 Task: Create Card Social Media Content Review in Board Influencer Marketing Platforms and Tools to Workspace Branding Agencies. Create Card Food and Dining Review in Board Sales Territory Planning and Management to Workspace Branding Agencies. Create Card Social Media Advertising Review in Board Content Marketing Interactive Quiz Creation and Promotion Strategy to Workspace Branding Agencies
Action: Mouse moved to (88, 45)
Screenshot: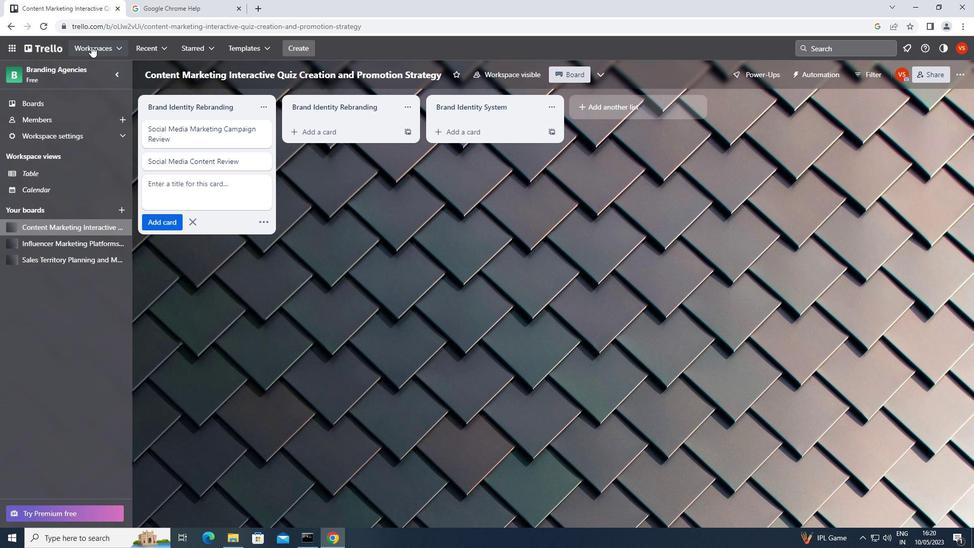
Action: Mouse pressed left at (88, 45)
Screenshot: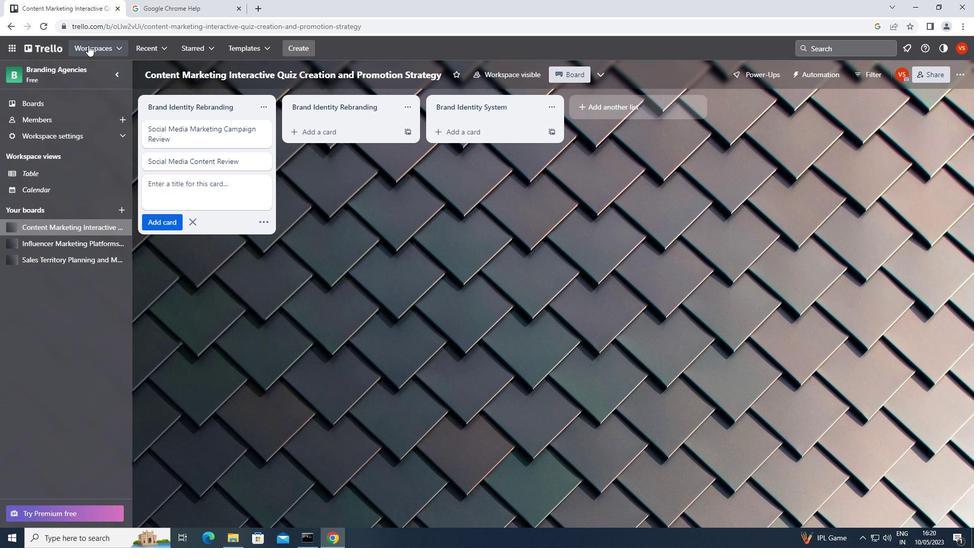 
Action: Mouse moved to (160, 191)
Screenshot: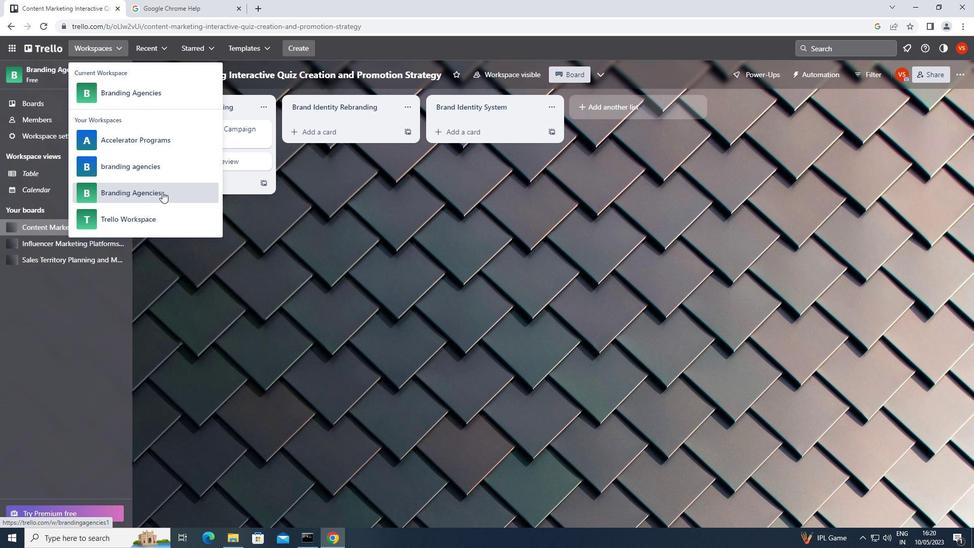 
Action: Mouse pressed left at (160, 191)
Screenshot: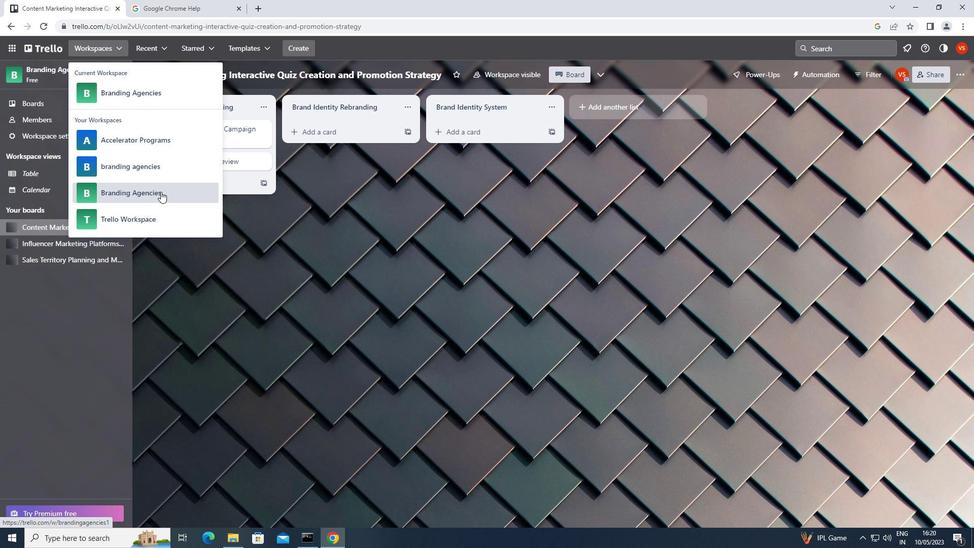 
Action: Mouse moved to (727, 412)
Screenshot: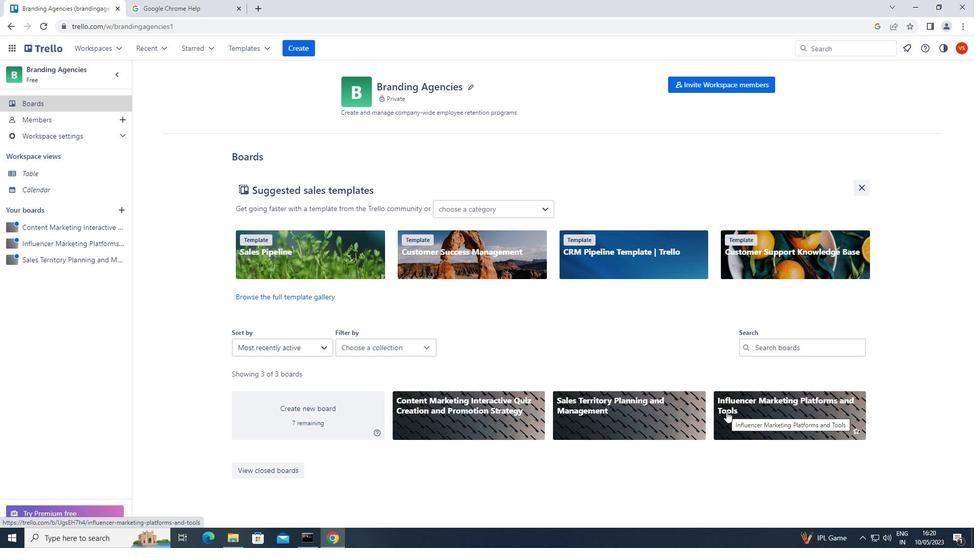 
Action: Mouse pressed left at (727, 412)
Screenshot: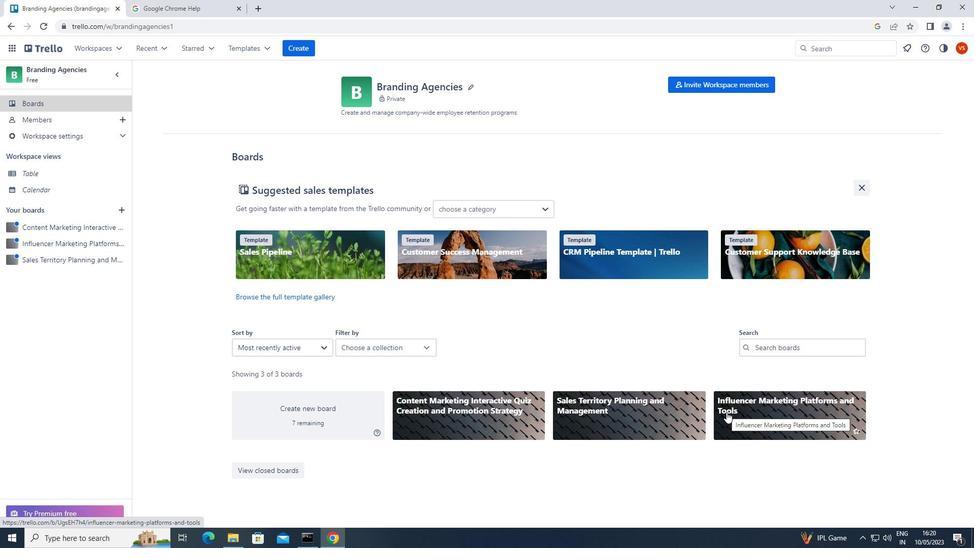 
Action: Mouse moved to (206, 176)
Screenshot: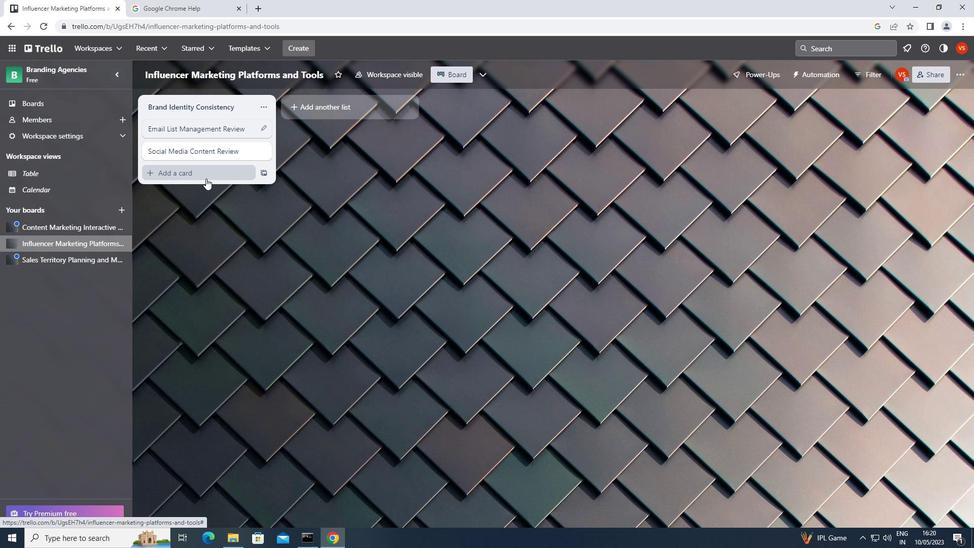 
Action: Mouse pressed left at (206, 176)
Screenshot: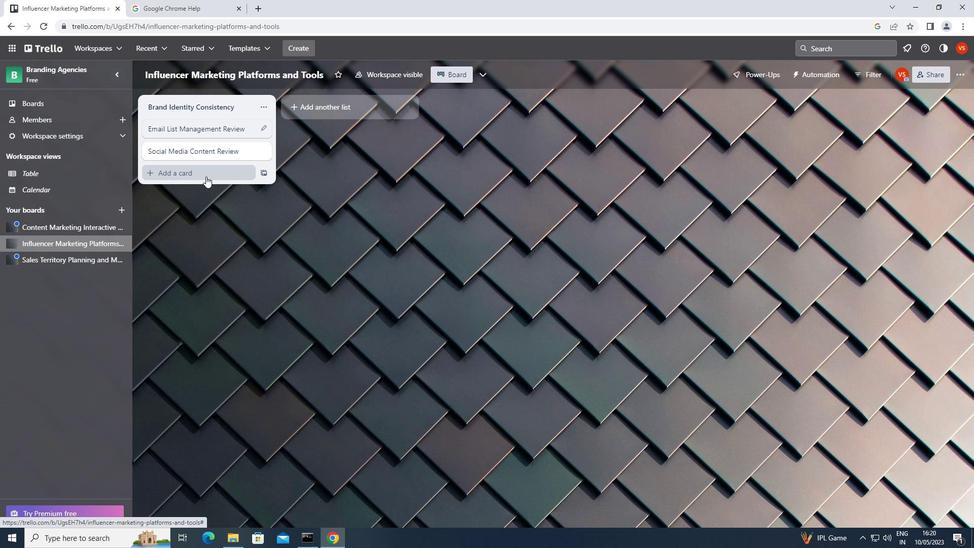 
Action: Key pressed <Key.shift><Key.shift><Key.shift>SOCIAL<Key.space><Key.shift>MEDIA<Key.space><Key.shift>CONTENT<Key.space><Key.shift><Key.shift><Key.shift><Key.shift><Key.shift>REVIEW
Screenshot: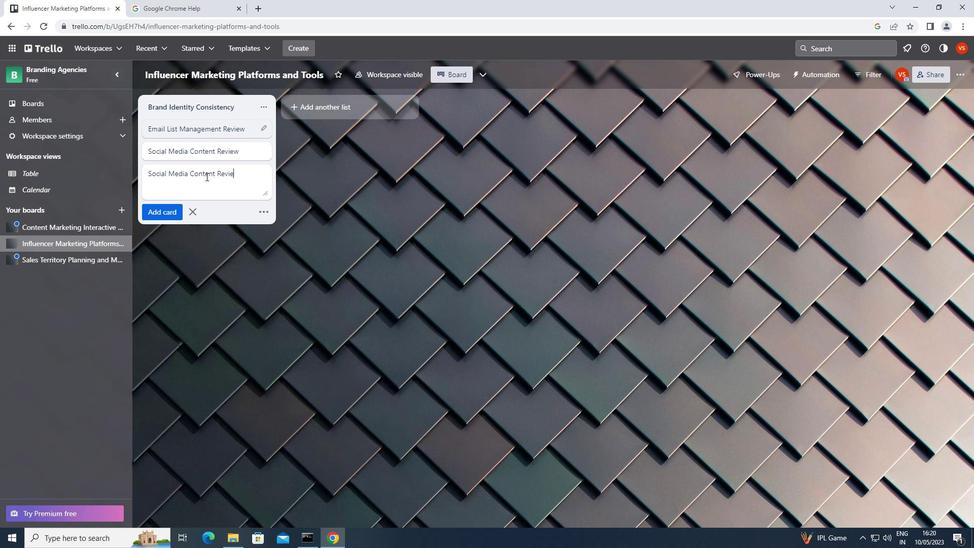 
Action: Mouse moved to (194, 189)
Screenshot: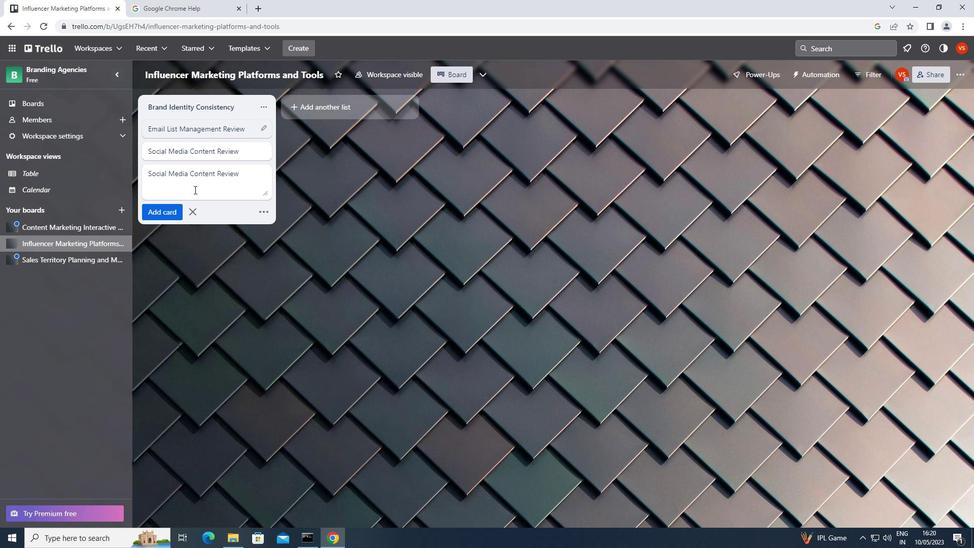 
Action: Key pressed <Key.enter>
Screenshot: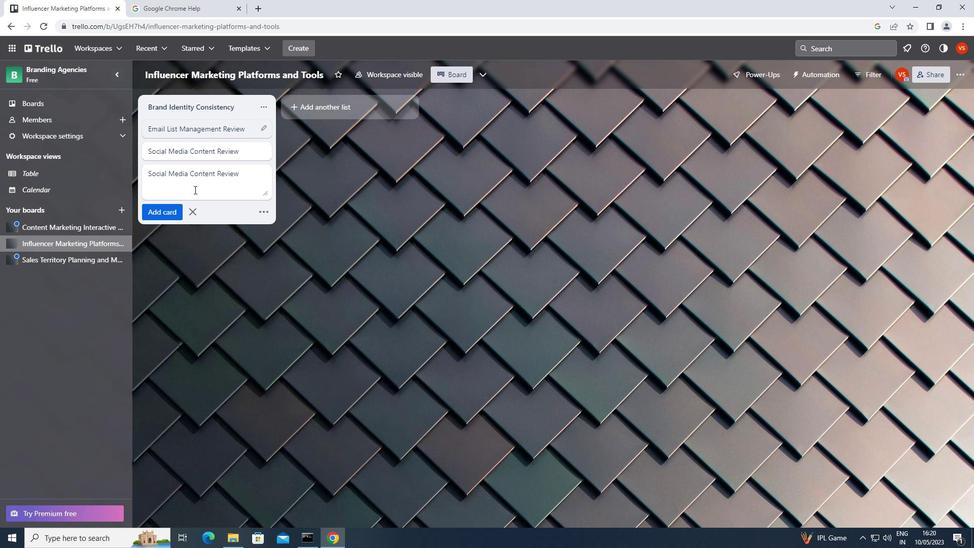 
Action: Mouse moved to (80, 255)
Screenshot: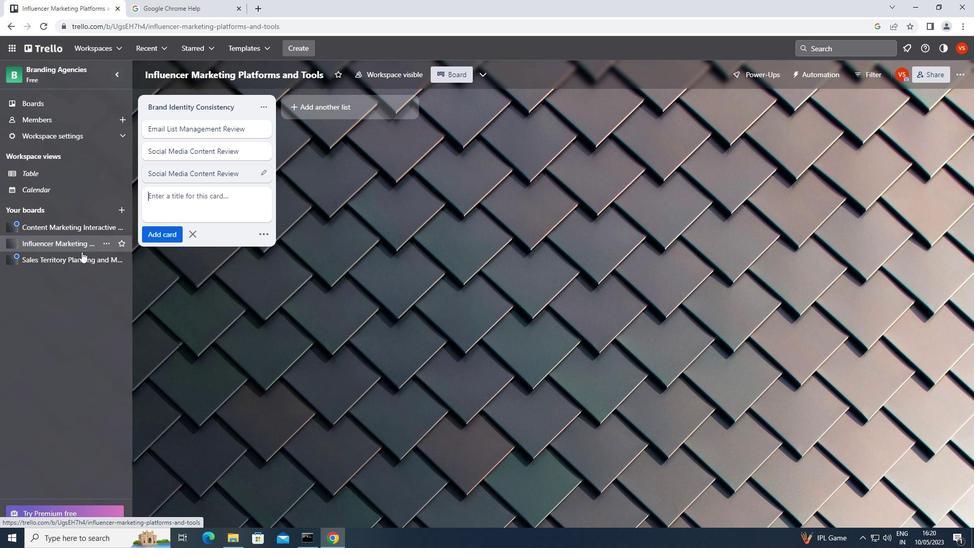 
Action: Mouse pressed left at (80, 255)
Screenshot: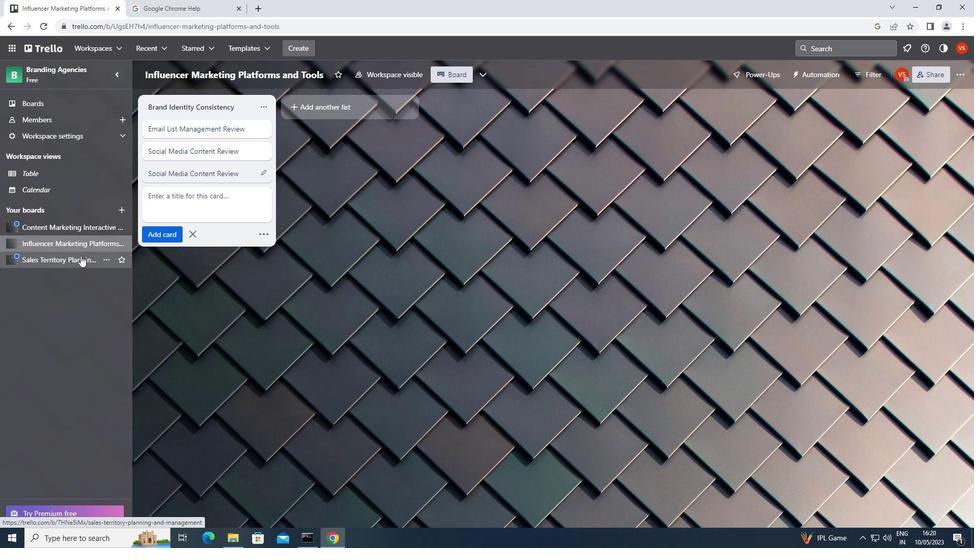 
Action: Mouse moved to (224, 144)
Screenshot: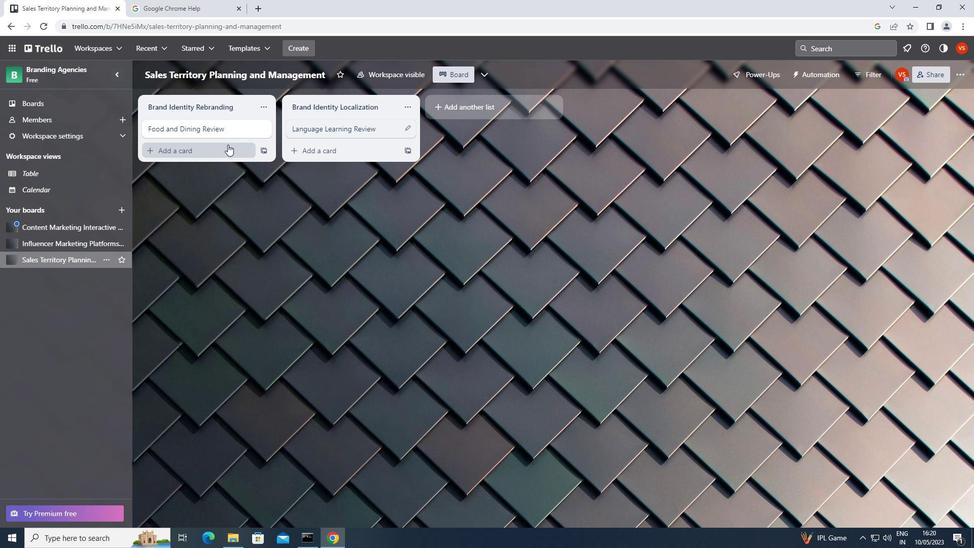 
Action: Mouse pressed left at (224, 144)
Screenshot: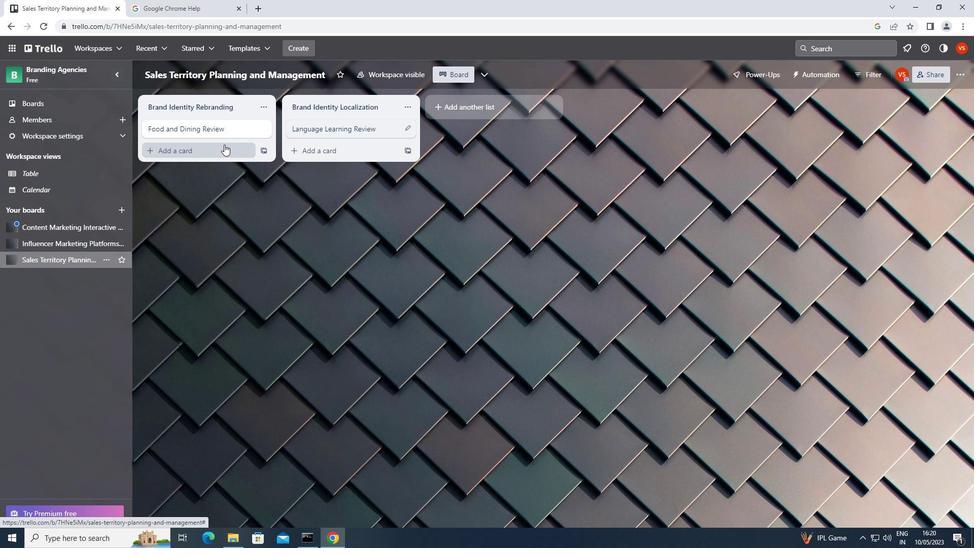 
Action: Mouse moved to (223, 144)
Screenshot: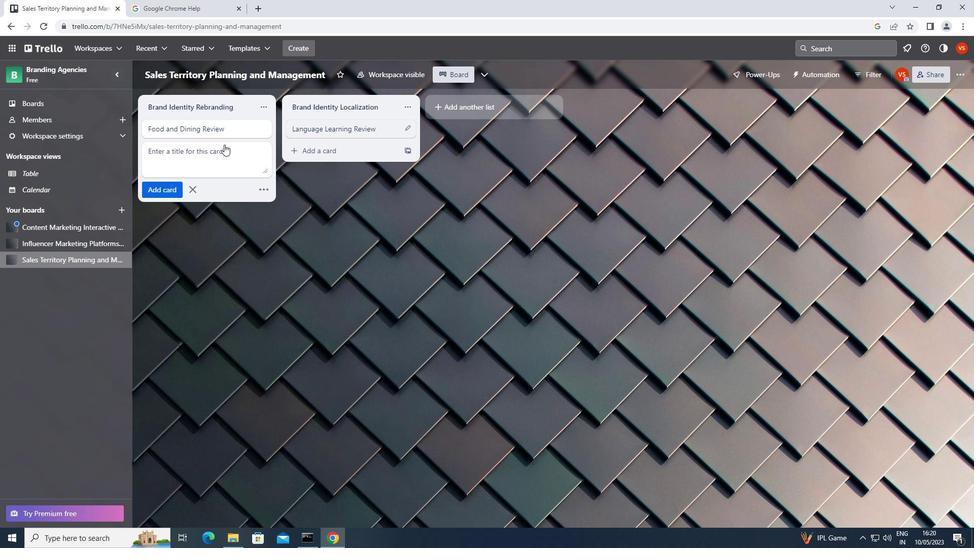 
Action: Key pressed <Key.shift><Key.shift>FOOD<Key.space>AND<Key.space><Key.shift><Key.shift>DINING<Key.space><Key.shift><Key.shift><Key.shift><Key.shift>REVIEW
Screenshot: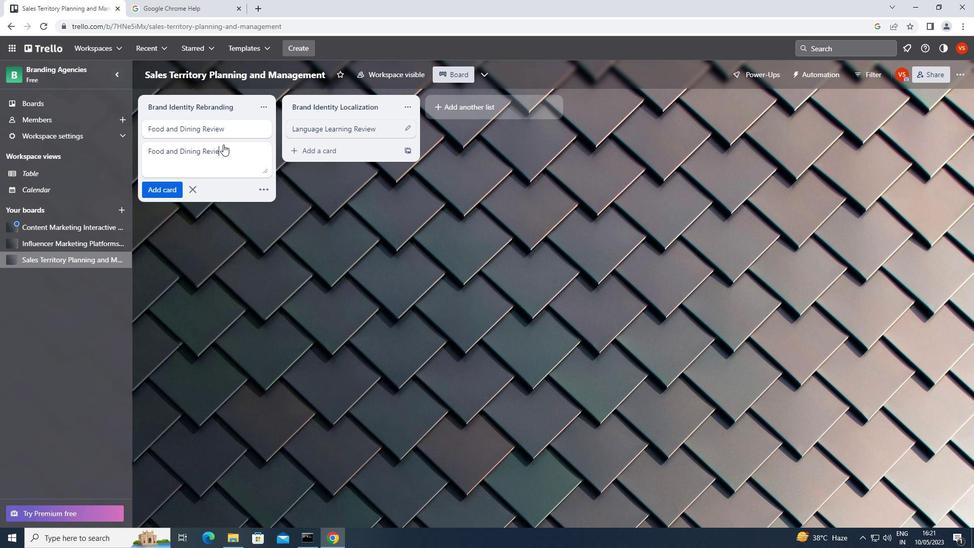 
Action: Mouse moved to (234, 164)
Screenshot: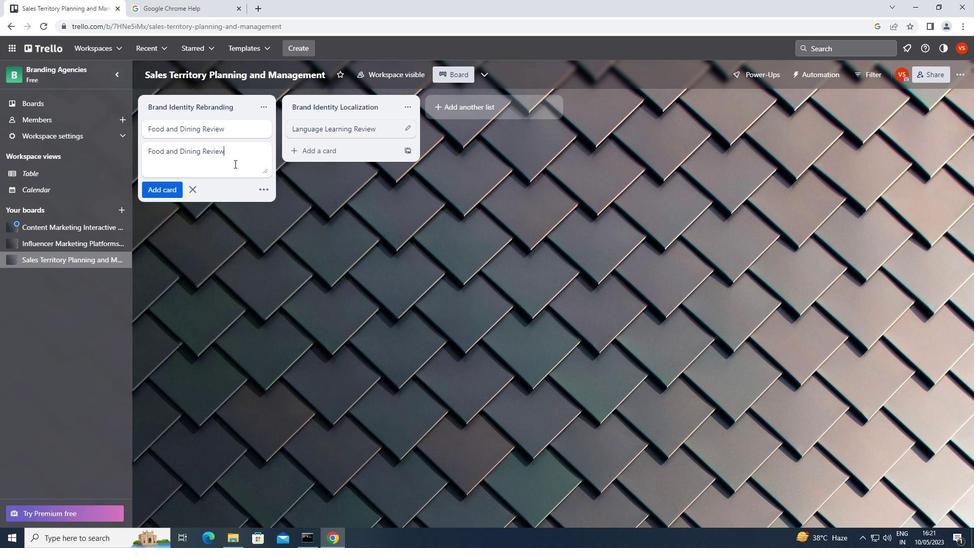 
Action: Key pressed <Key.enter>
Screenshot: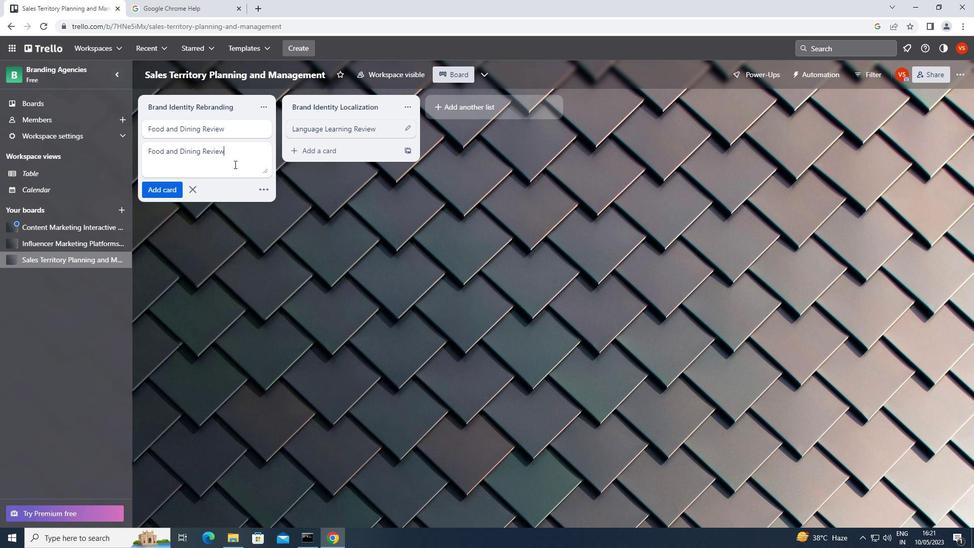 
Action: Mouse moved to (110, 226)
Screenshot: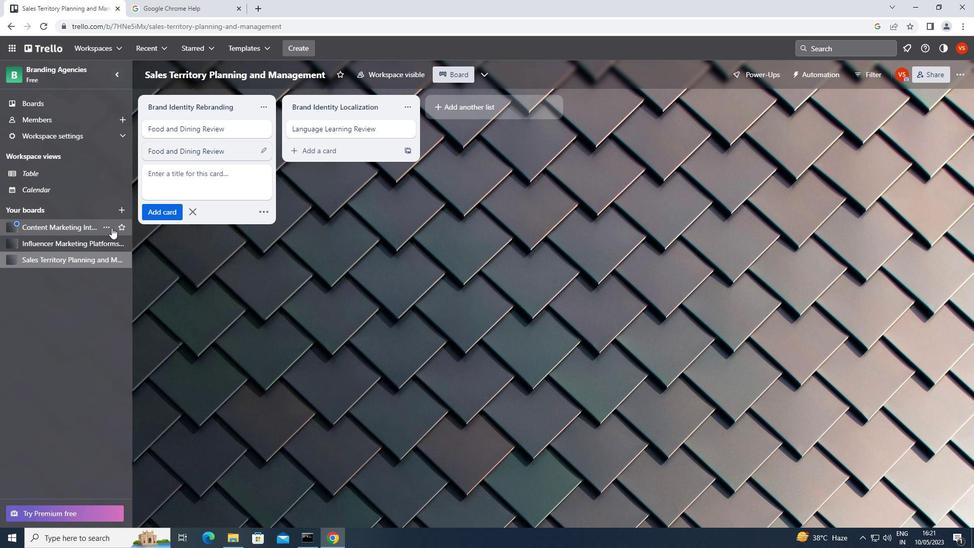 
Action: Mouse pressed left at (110, 226)
Screenshot: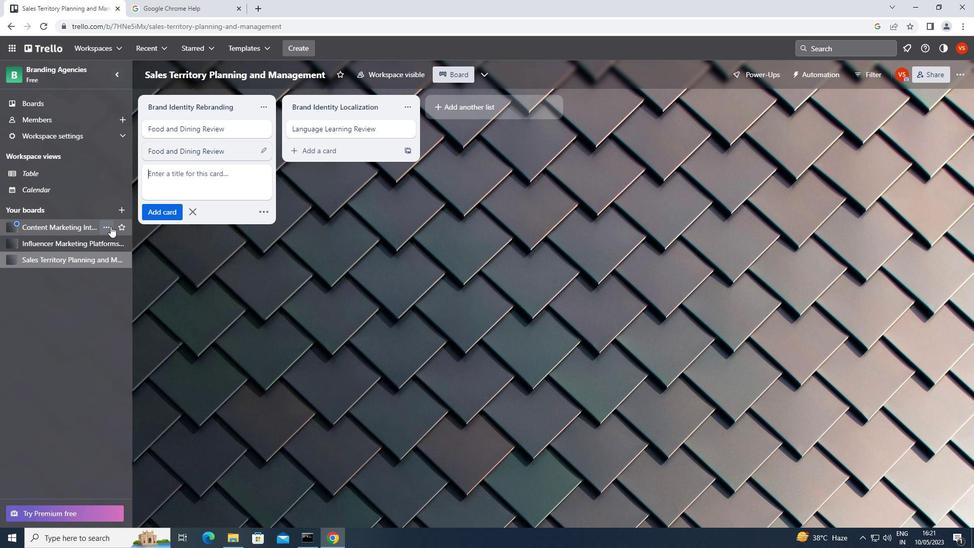 
Action: Mouse moved to (88, 224)
Screenshot: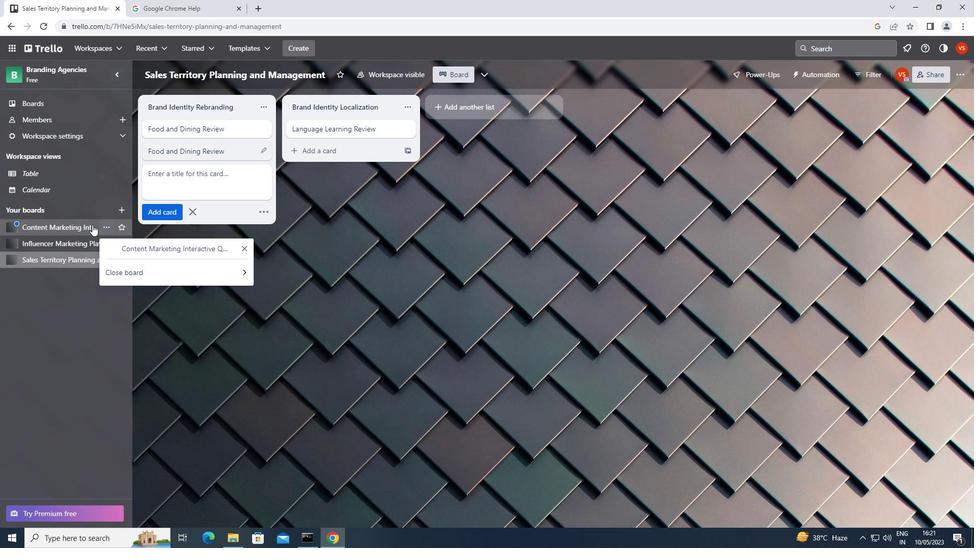 
Action: Mouse pressed left at (88, 224)
Screenshot: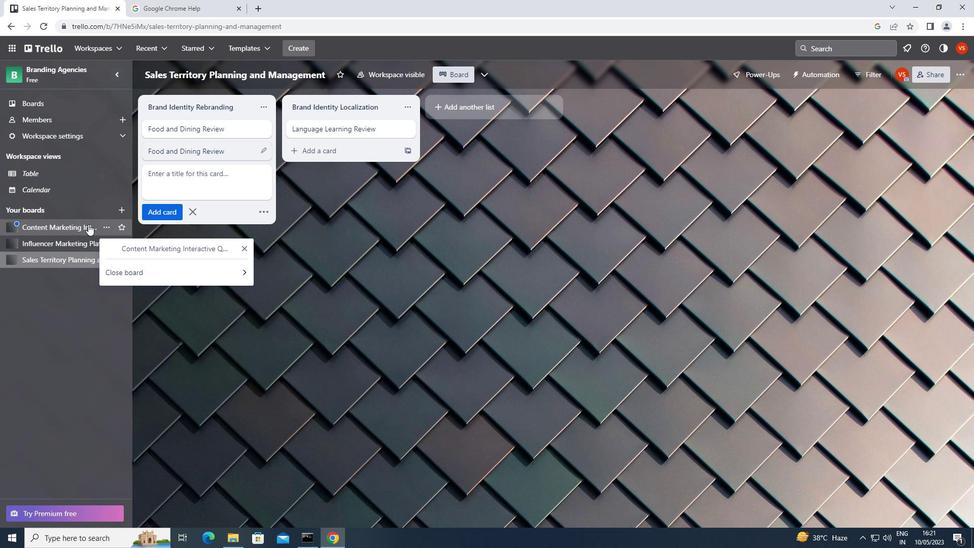 
Action: Mouse moved to (308, 136)
Screenshot: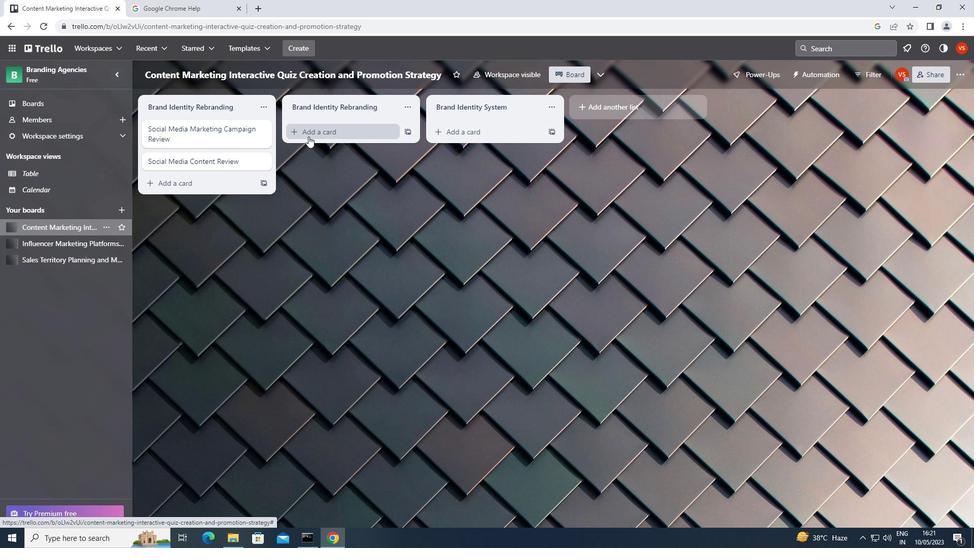 
Action: Mouse pressed left at (308, 136)
Screenshot: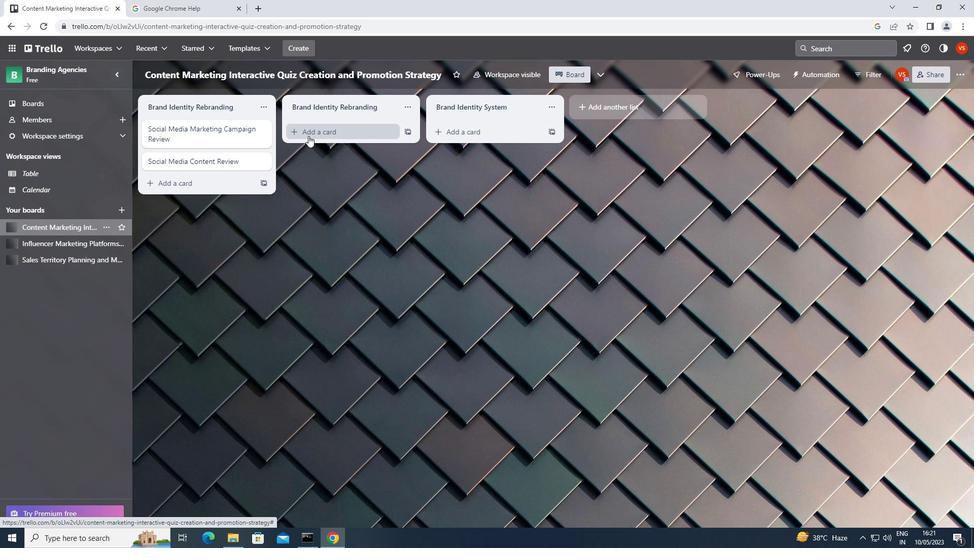 
Action: Key pressed <Key.shift>SOCIAL<Key.space><Key.shift><Key.shift><Key.shift><Key.shift>MEDIA<Key.space><Key.shift><Key.shift><Key.shift><Key.shift><Key.shift><Key.shift><Key.shift><Key.shift>ADVERTISING<Key.space><Key.shift><Key.shift><Key.shift><Key.shift><Key.shift>REVIEW<Key.enter>
Screenshot: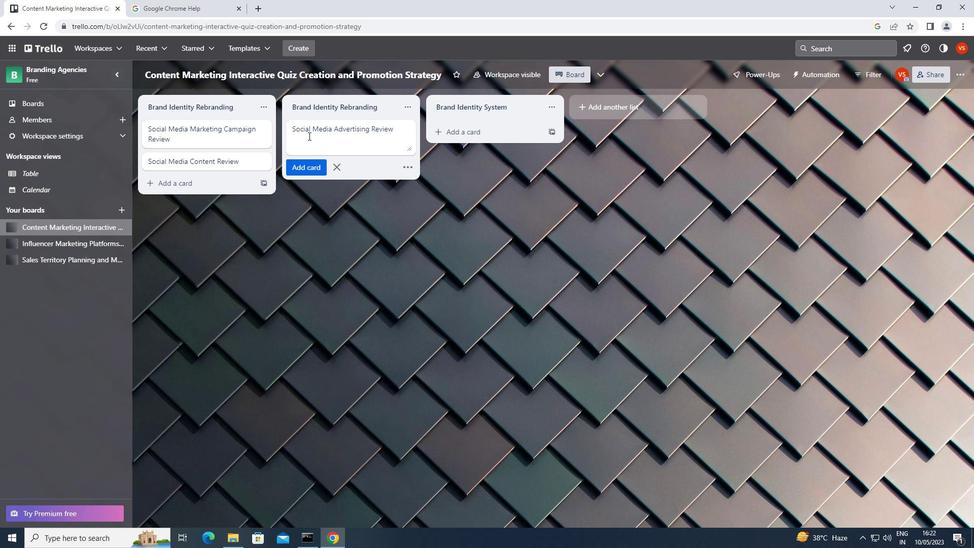
